 Task: Add Attachment from "Attach a link" to Card Card0028 in Board Board0022 in Workspace Development in Trello
Action: Mouse moved to (379, 416)
Screenshot: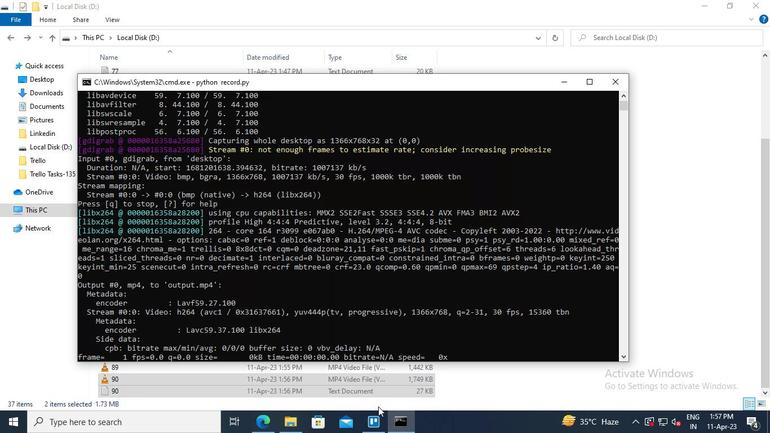 
Action: Mouse pressed left at (379, 416)
Screenshot: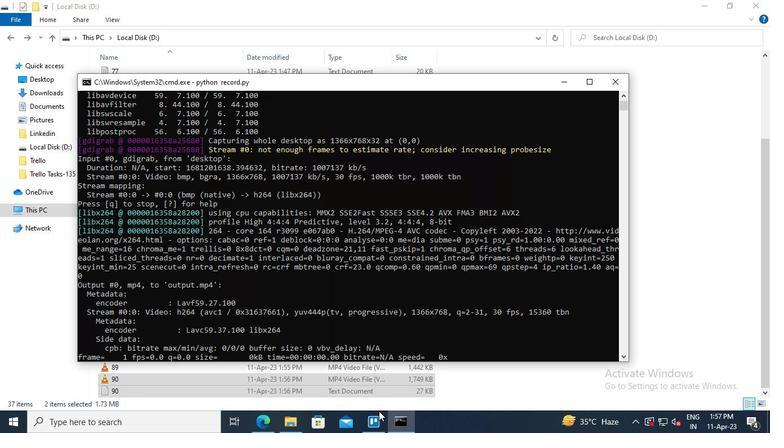 
Action: Mouse moved to (191, 341)
Screenshot: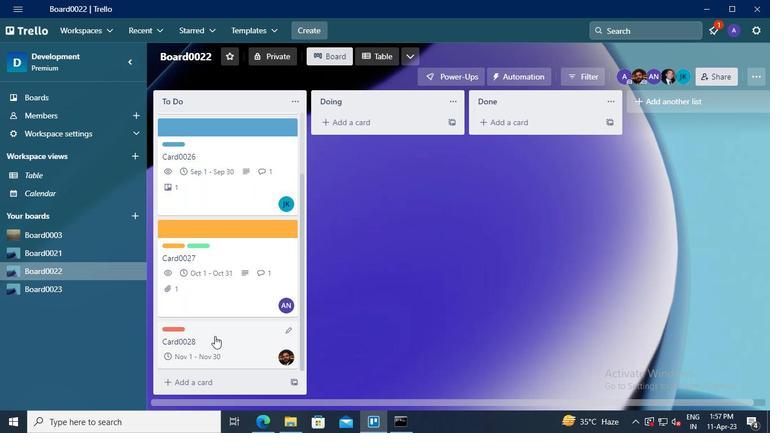 
Action: Mouse pressed left at (191, 341)
Screenshot: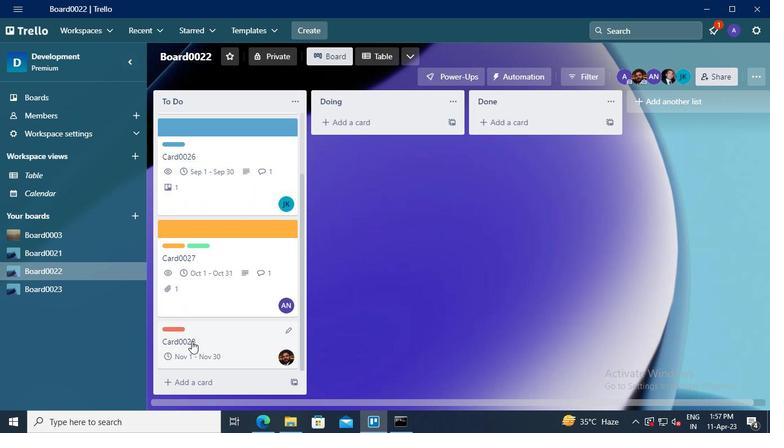 
Action: Mouse moved to (516, 239)
Screenshot: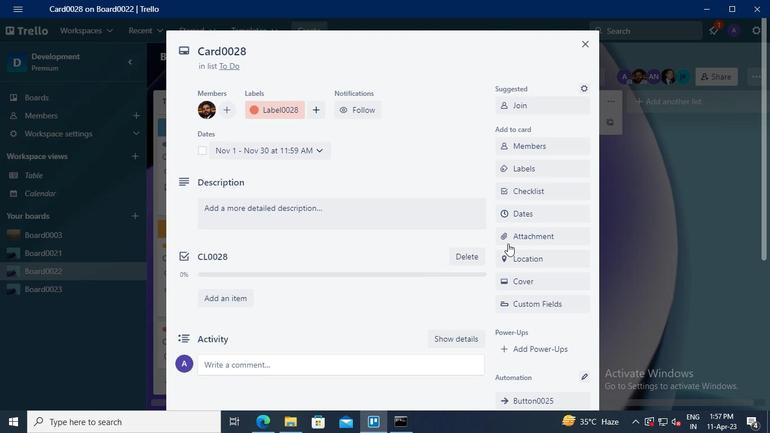 
Action: Mouse pressed left at (516, 239)
Screenshot: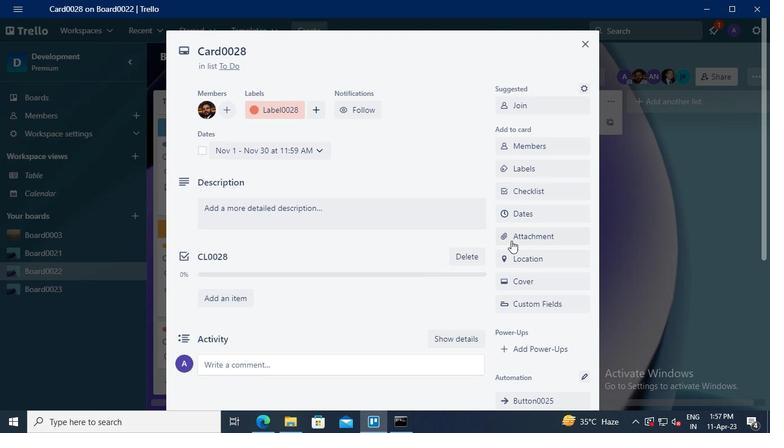 
Action: Mouse moved to (537, 236)
Screenshot: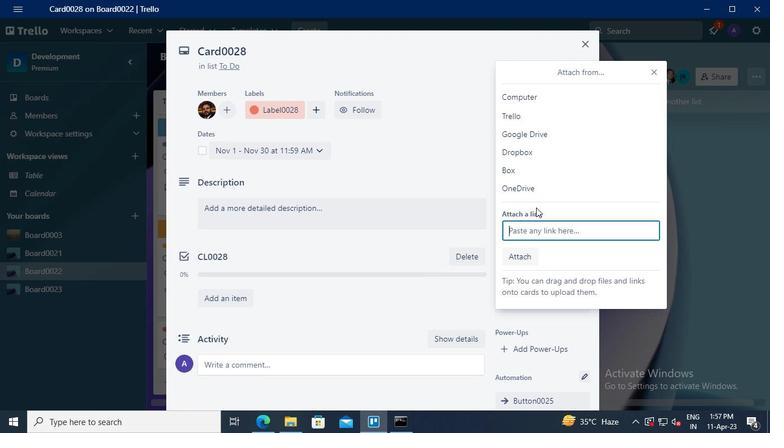 
Action: Mouse pressed left at (537, 236)
Screenshot: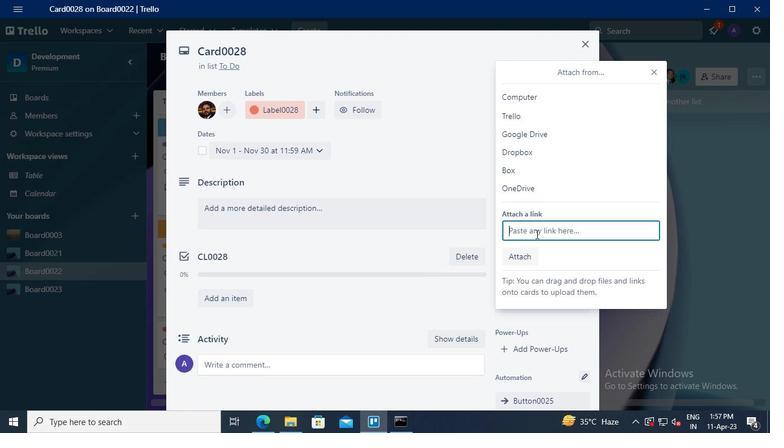 
Action: Keyboard Key.ctrl_l
Screenshot: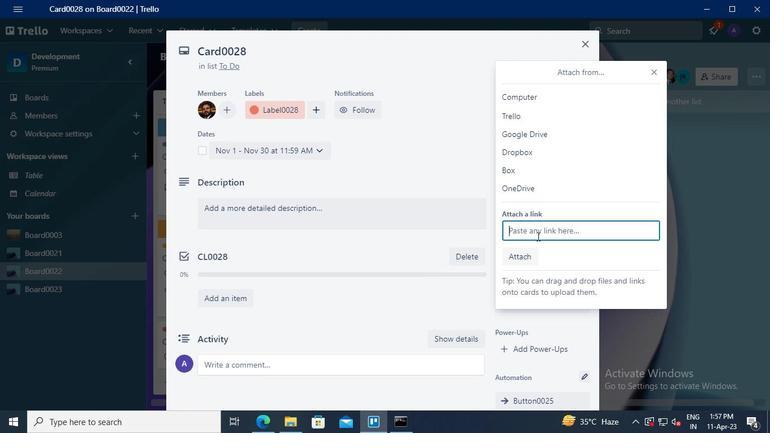 
Action: Keyboard \x16
Screenshot: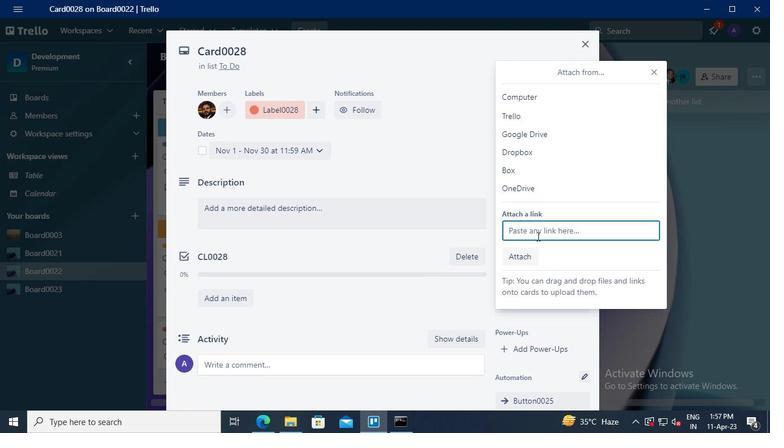 
Action: Mouse moved to (543, 269)
Screenshot: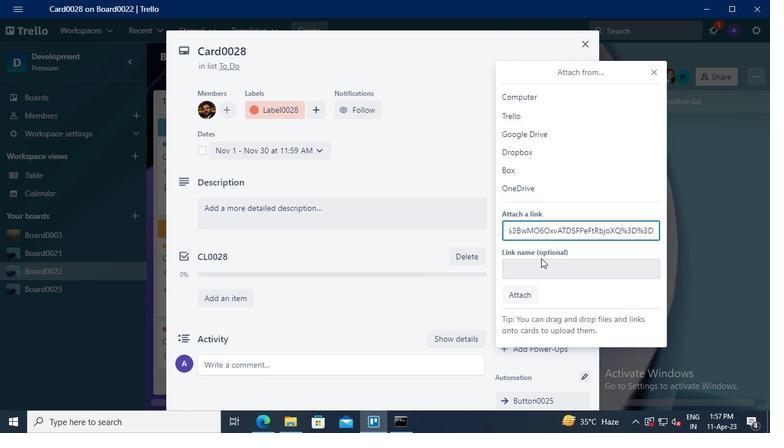 
Action: Mouse pressed left at (543, 269)
Screenshot: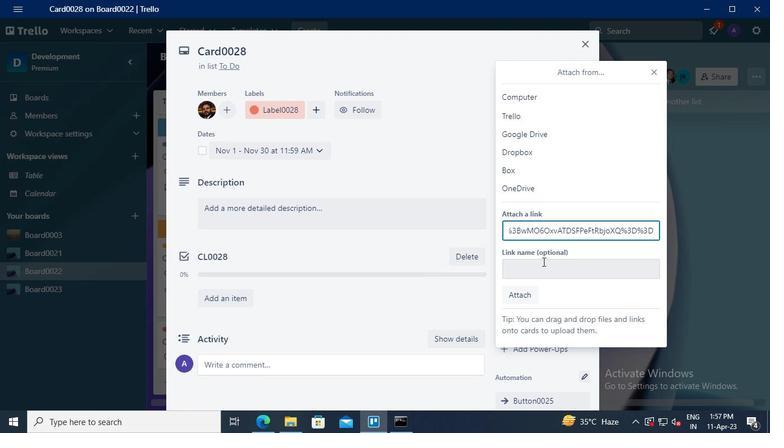 
Action: Keyboard Key.shift
Screenshot: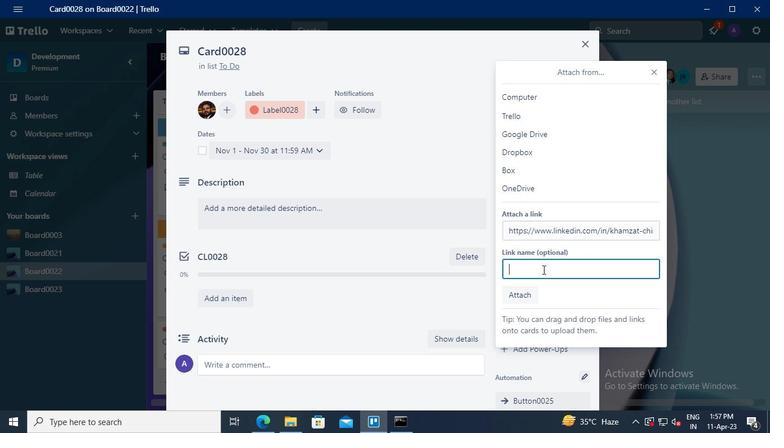 
Action: Keyboard M
Screenshot: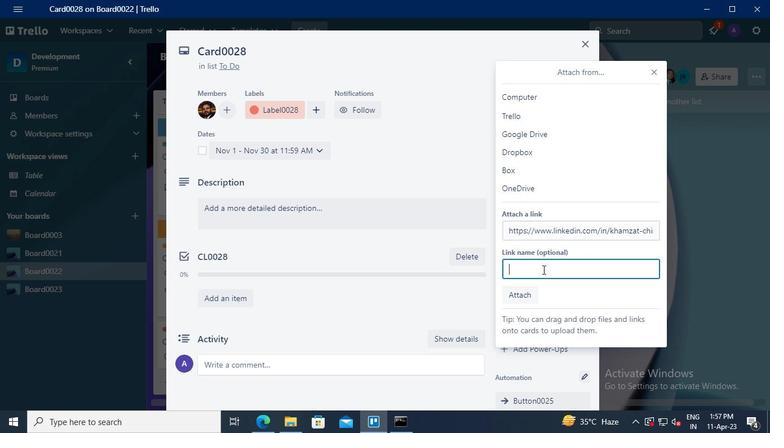 
Action: Keyboard y
Screenshot: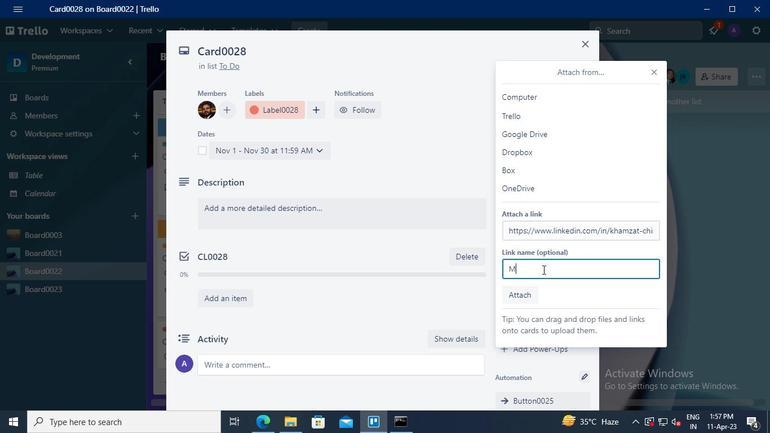 
Action: Keyboard Key.space
Screenshot: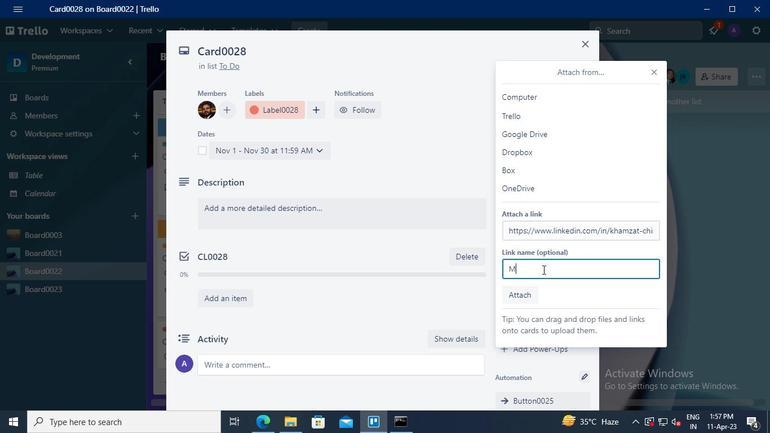 
Action: Keyboard Key.shift
Screenshot: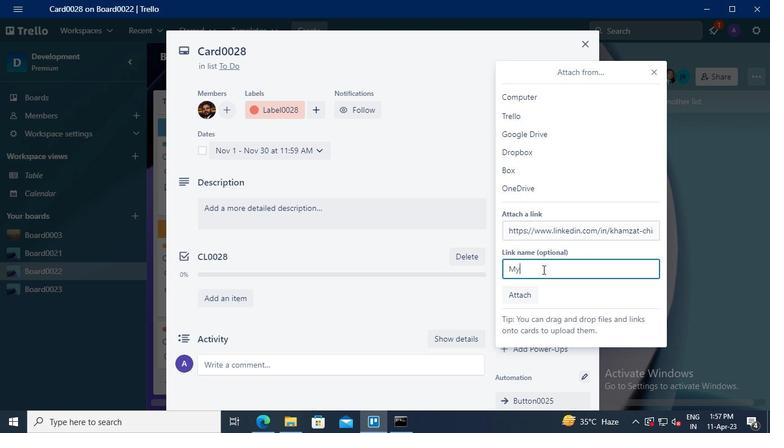 
Action: Keyboard P
Screenshot: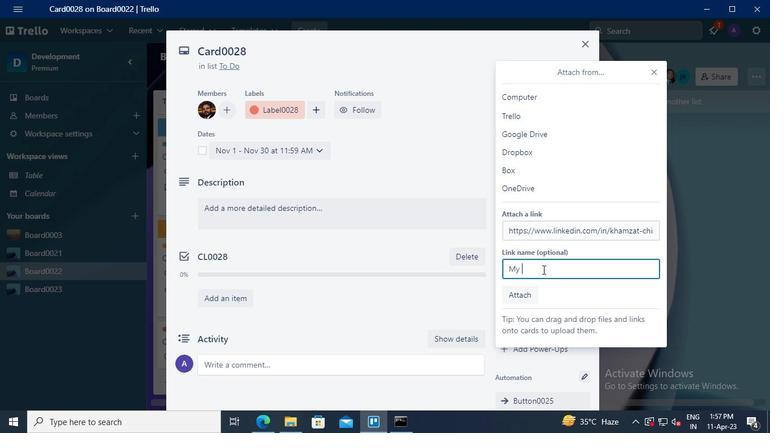 
Action: Keyboard r
Screenshot: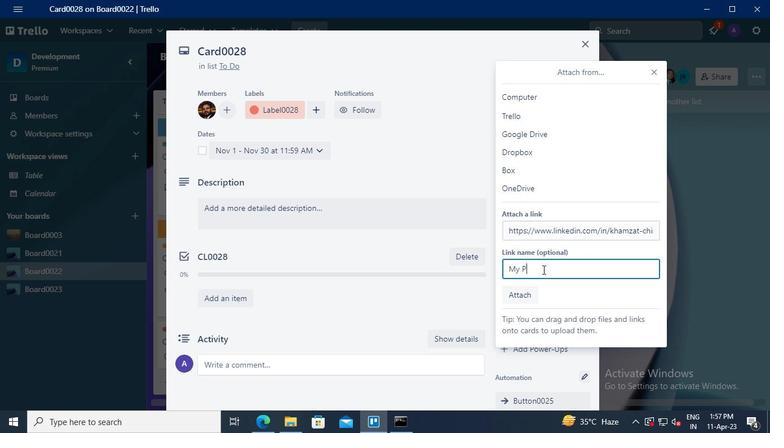 
Action: Keyboard o
Screenshot: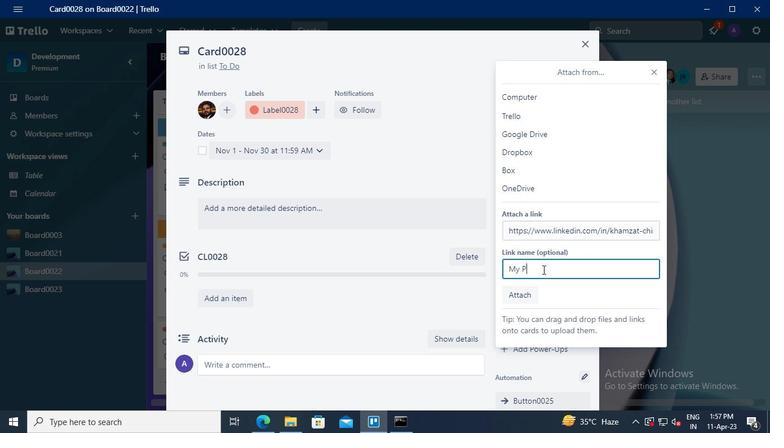 
Action: Keyboard f
Screenshot: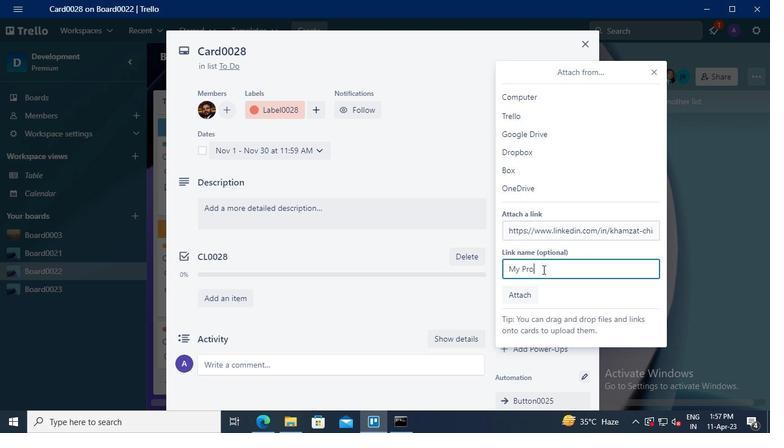 
Action: Keyboard i
Screenshot: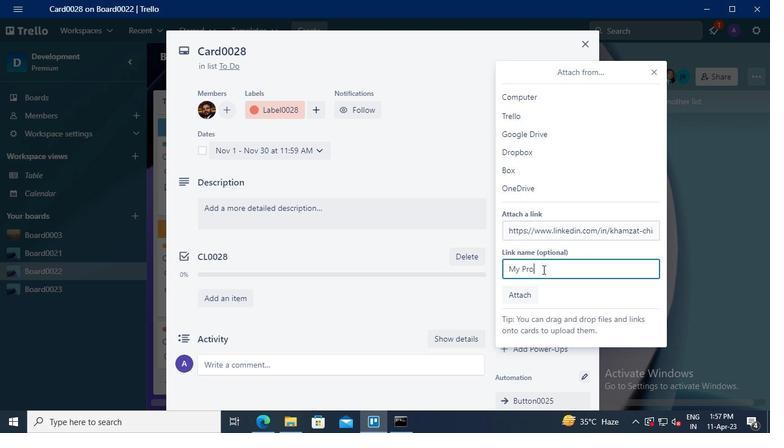 
Action: Keyboard l
Screenshot: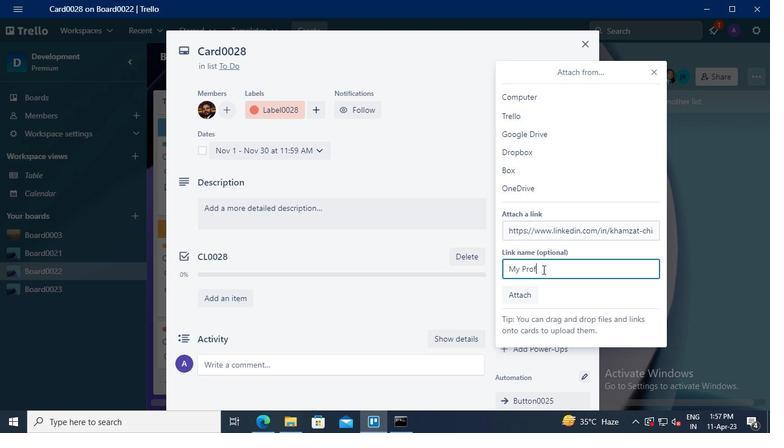 
Action: Keyboard e
Screenshot: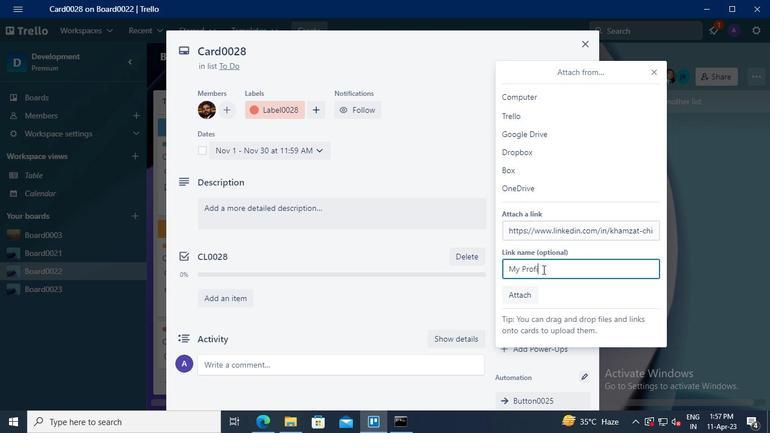 
Action: Mouse moved to (523, 291)
Screenshot: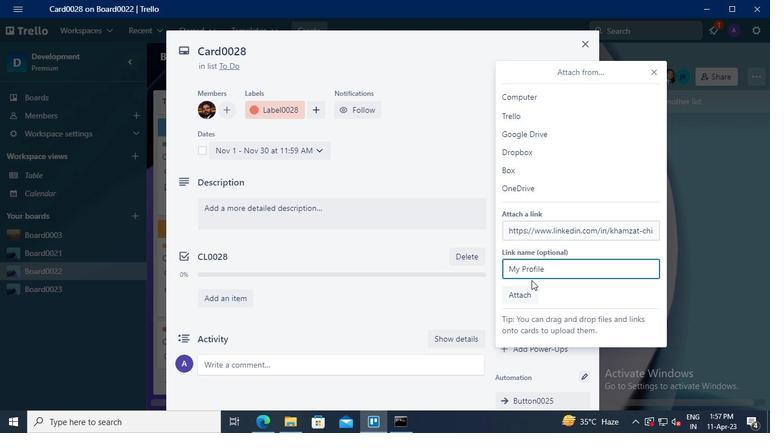 
Action: Mouse pressed left at (523, 291)
Screenshot: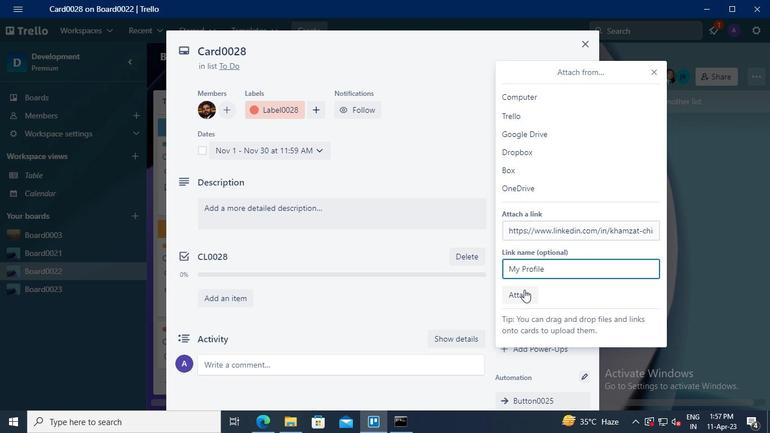 
Action: Mouse moved to (406, 423)
Screenshot: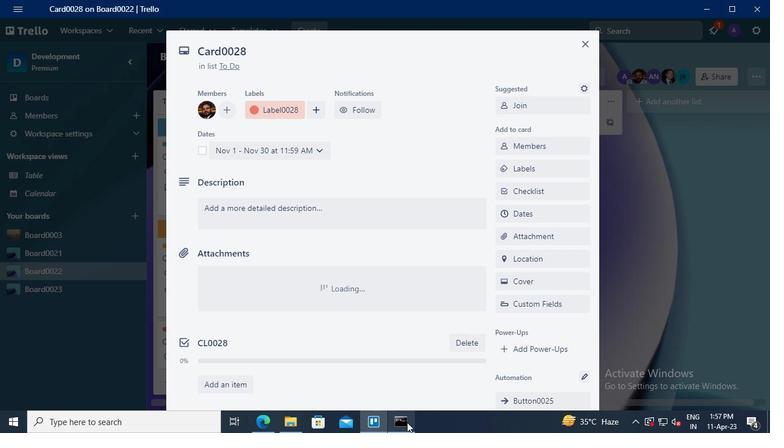 
Action: Mouse pressed left at (406, 423)
Screenshot: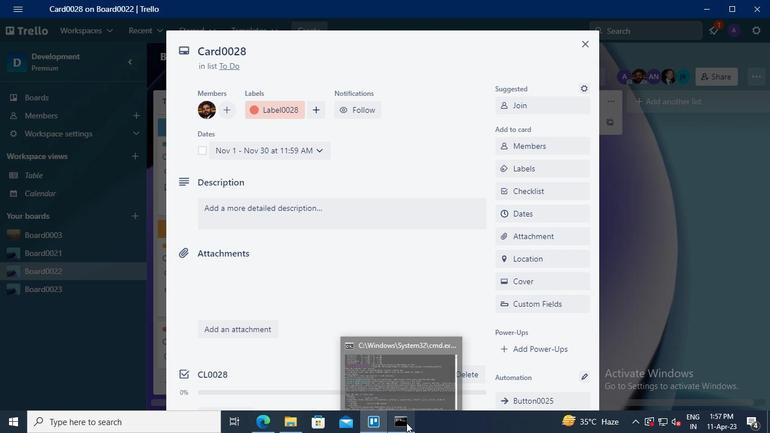 
Action: Mouse moved to (613, 81)
Screenshot: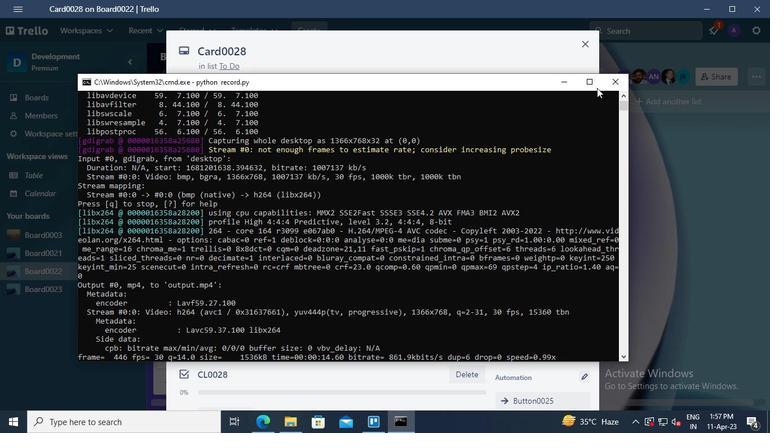 
Action: Mouse pressed left at (613, 81)
Screenshot: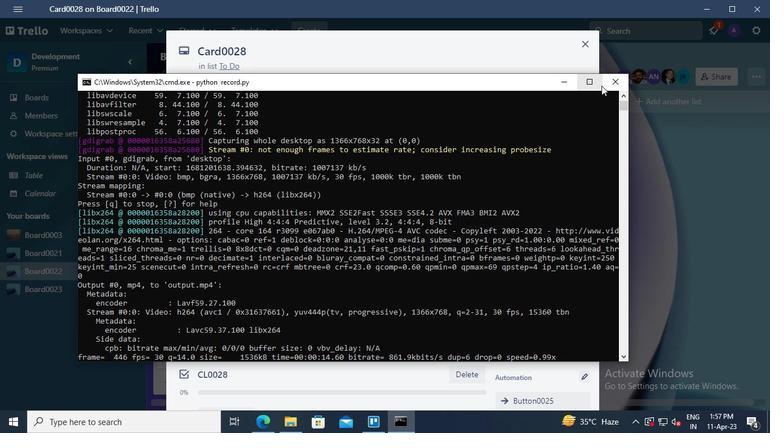 
